Task: Create a Event with Upload Cover Image "pic.webp".
Action: Mouse moved to (628, 72)
Screenshot: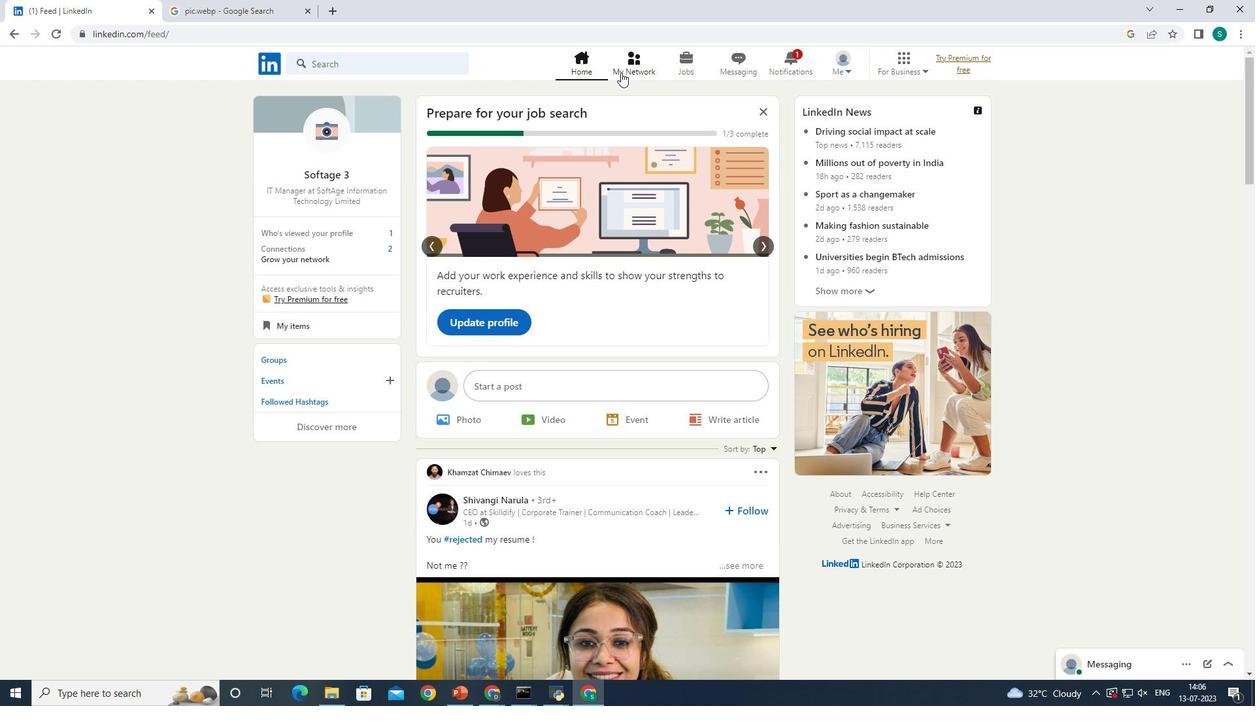 
Action: Mouse pressed left at (628, 72)
Screenshot: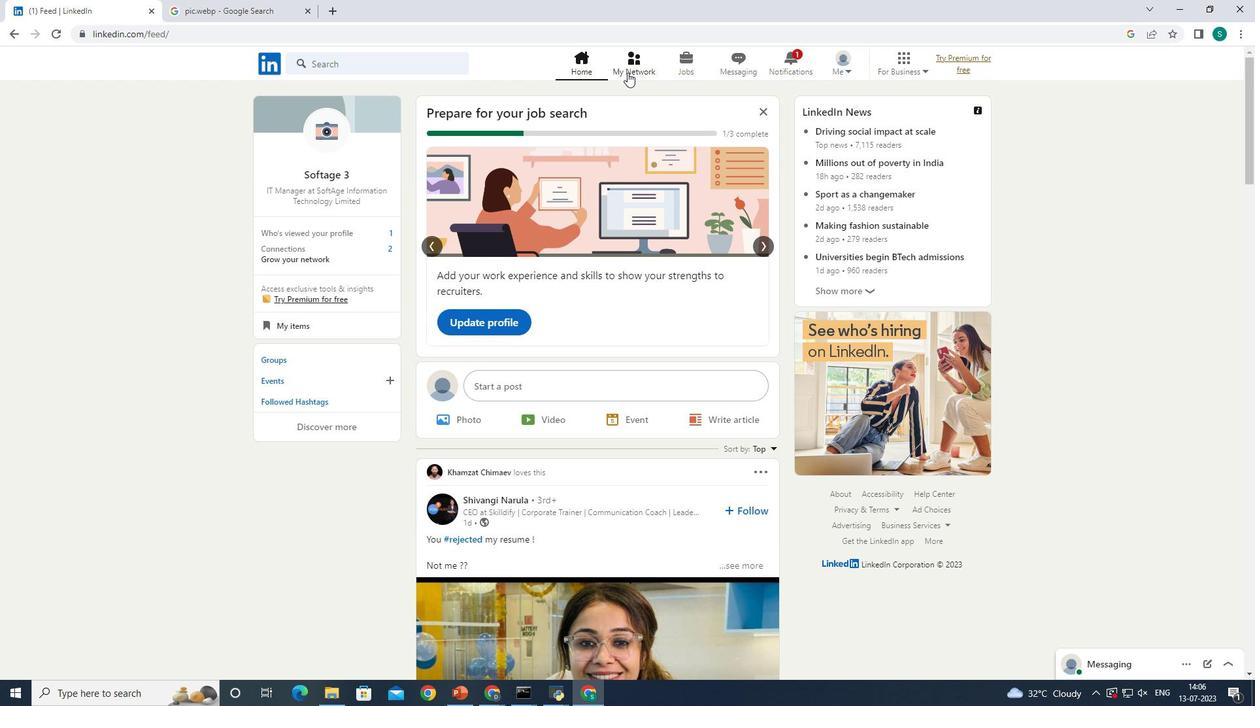 
Action: Mouse moved to (334, 242)
Screenshot: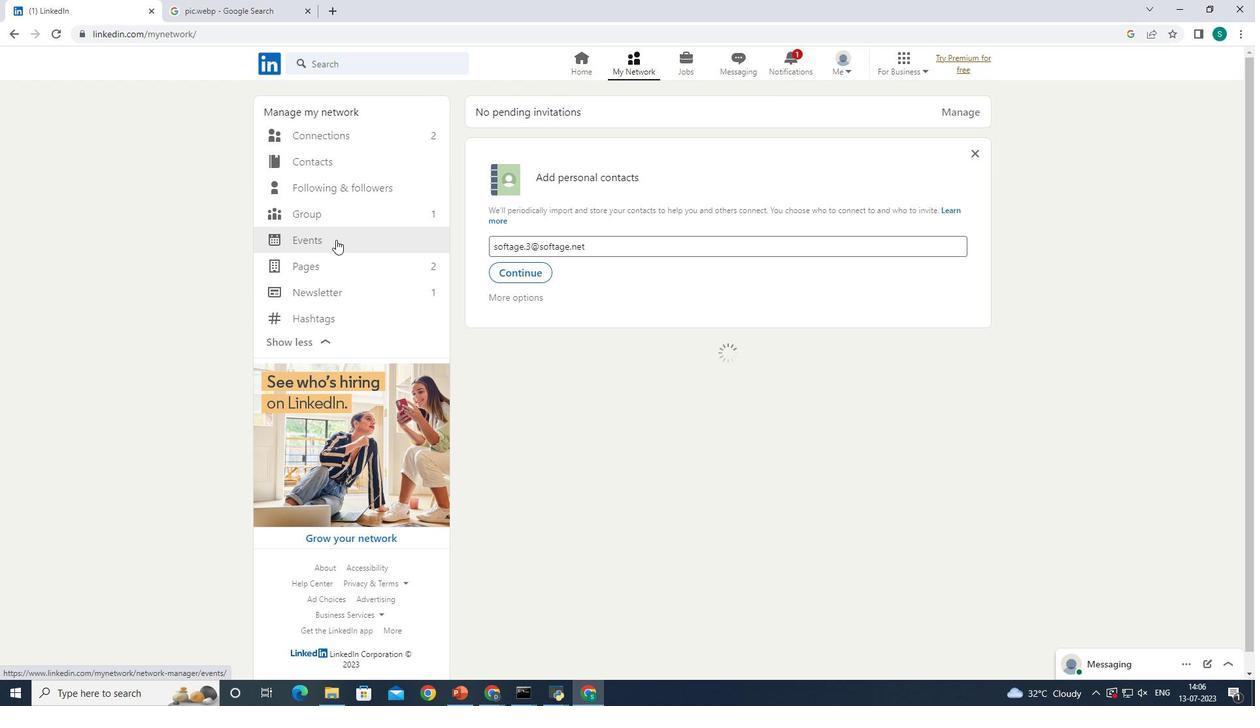 
Action: Mouse pressed left at (334, 242)
Screenshot: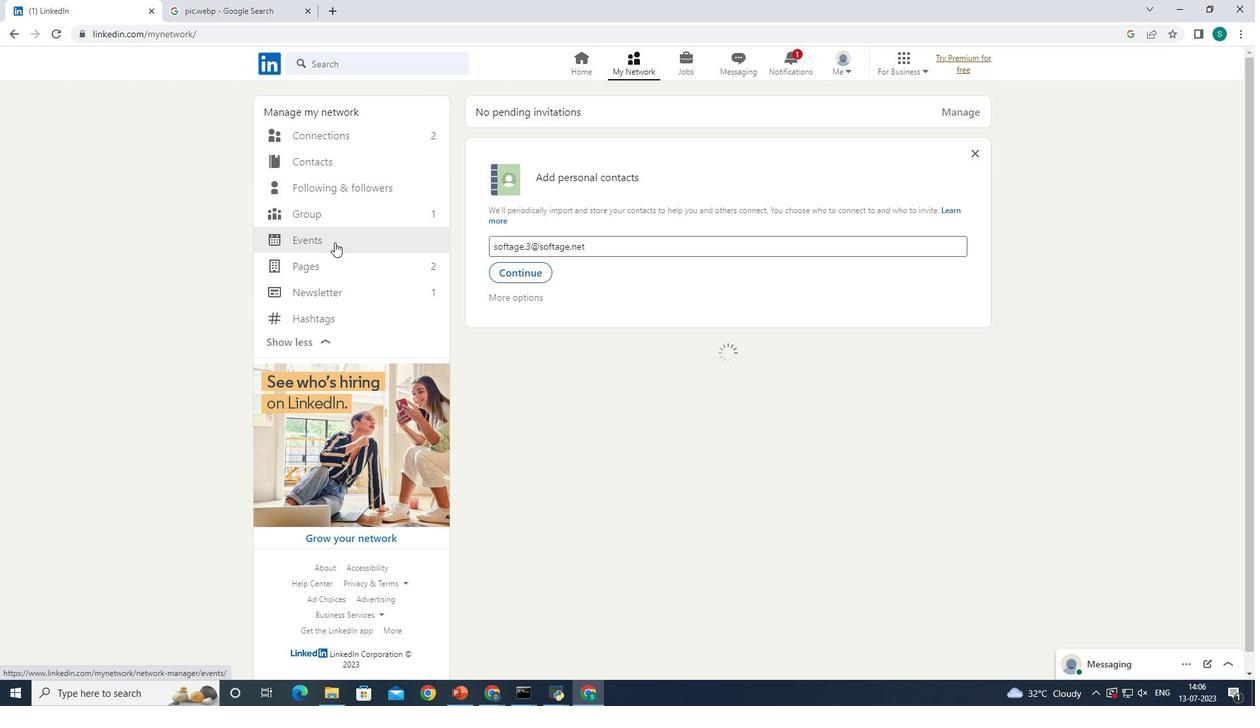 
Action: Mouse moved to (302, 238)
Screenshot: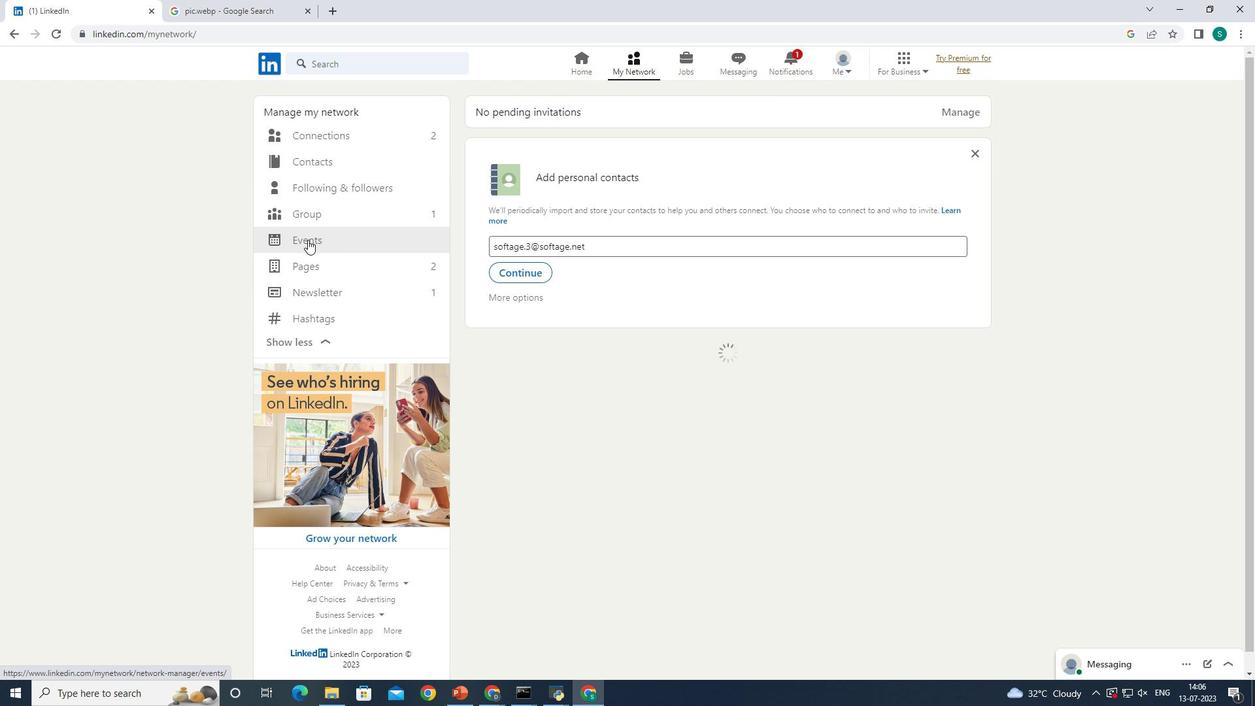 
Action: Mouse pressed left at (302, 238)
Screenshot: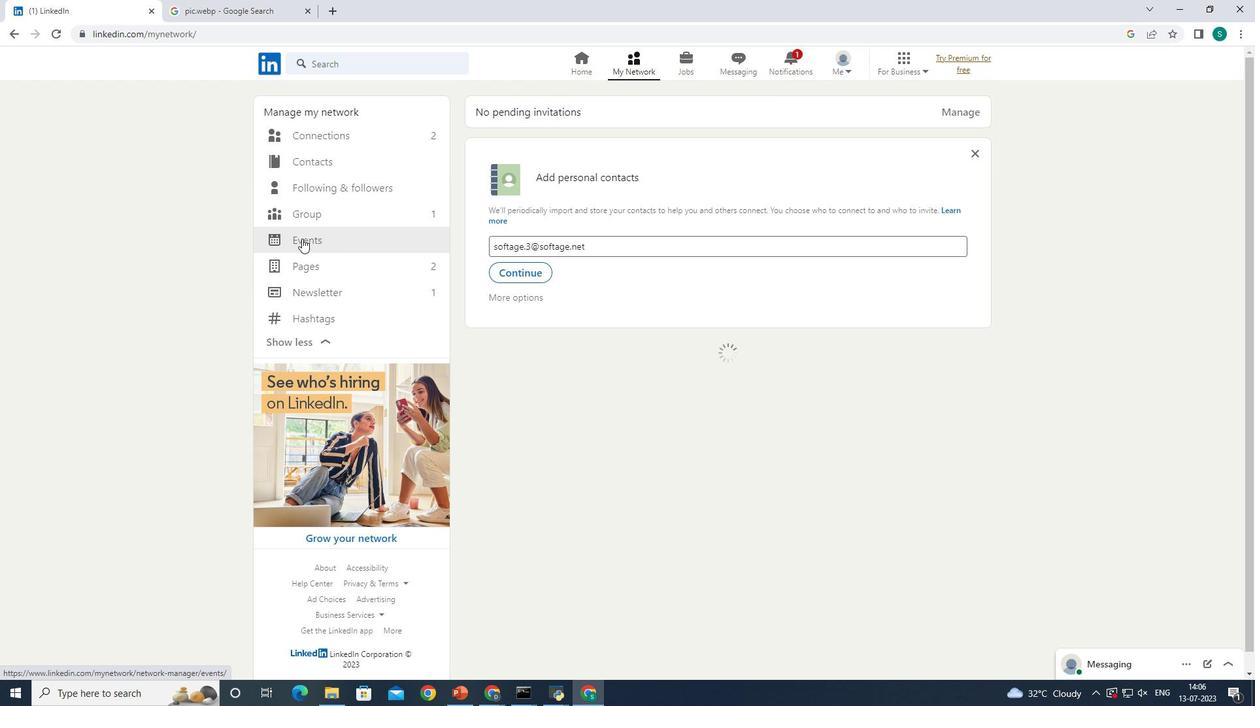 
Action: Mouse moved to (767, 110)
Screenshot: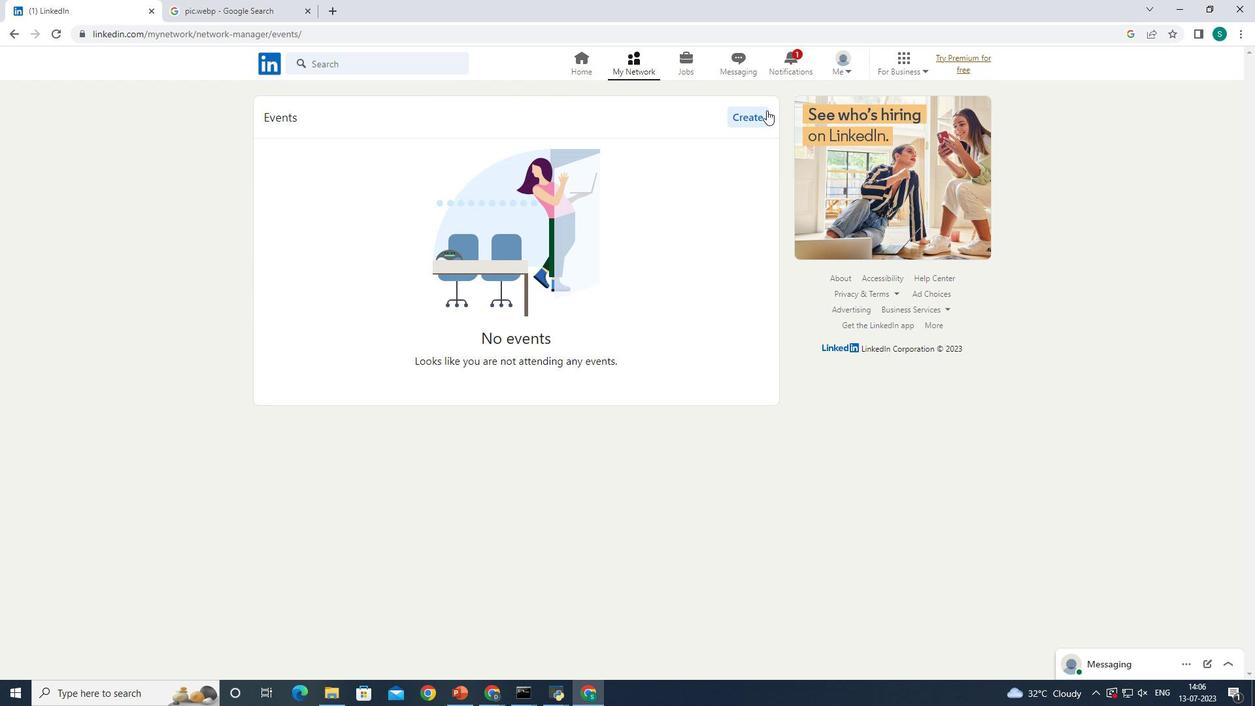 
Action: Mouse pressed left at (767, 110)
Screenshot: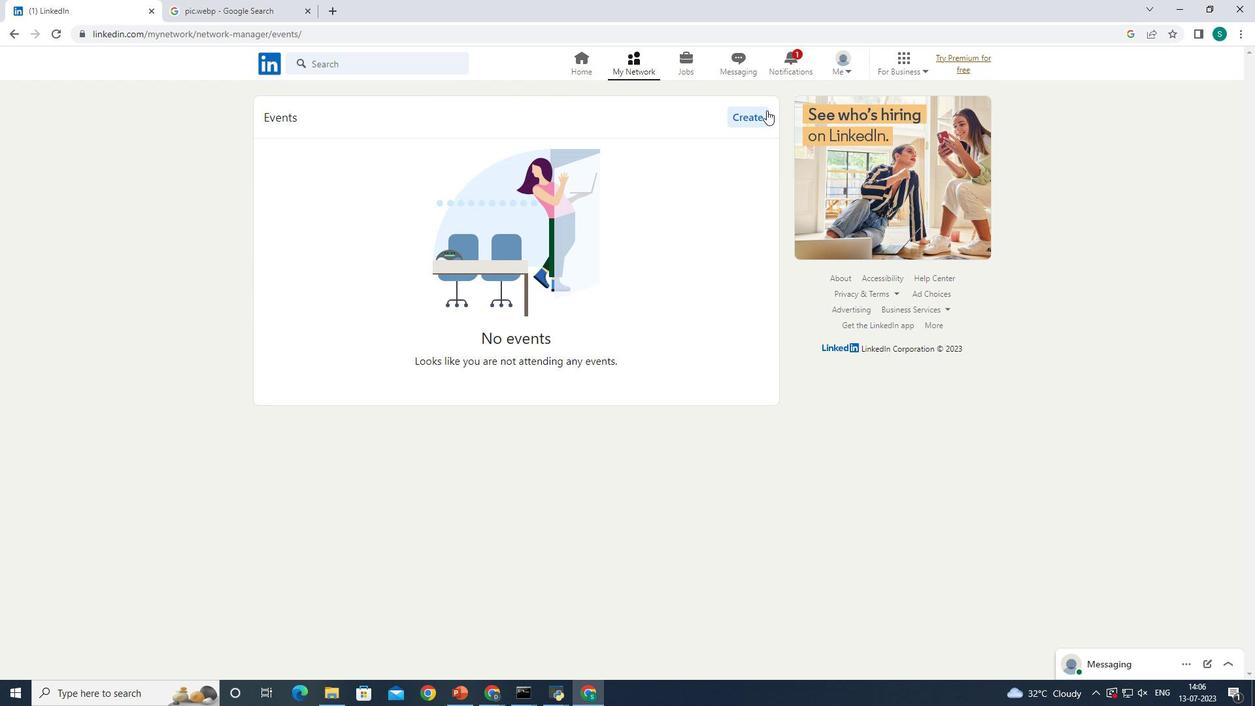 
Action: Mouse moved to (644, 236)
Screenshot: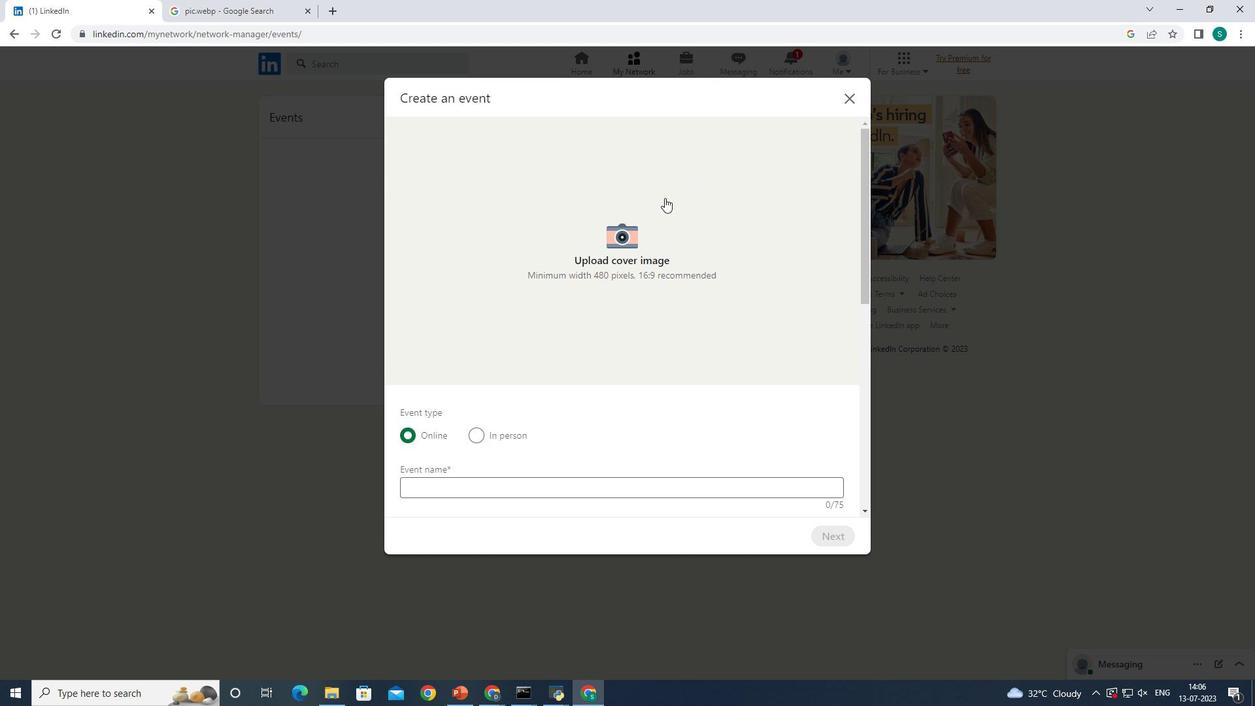 
Action: Mouse pressed left at (644, 236)
Screenshot: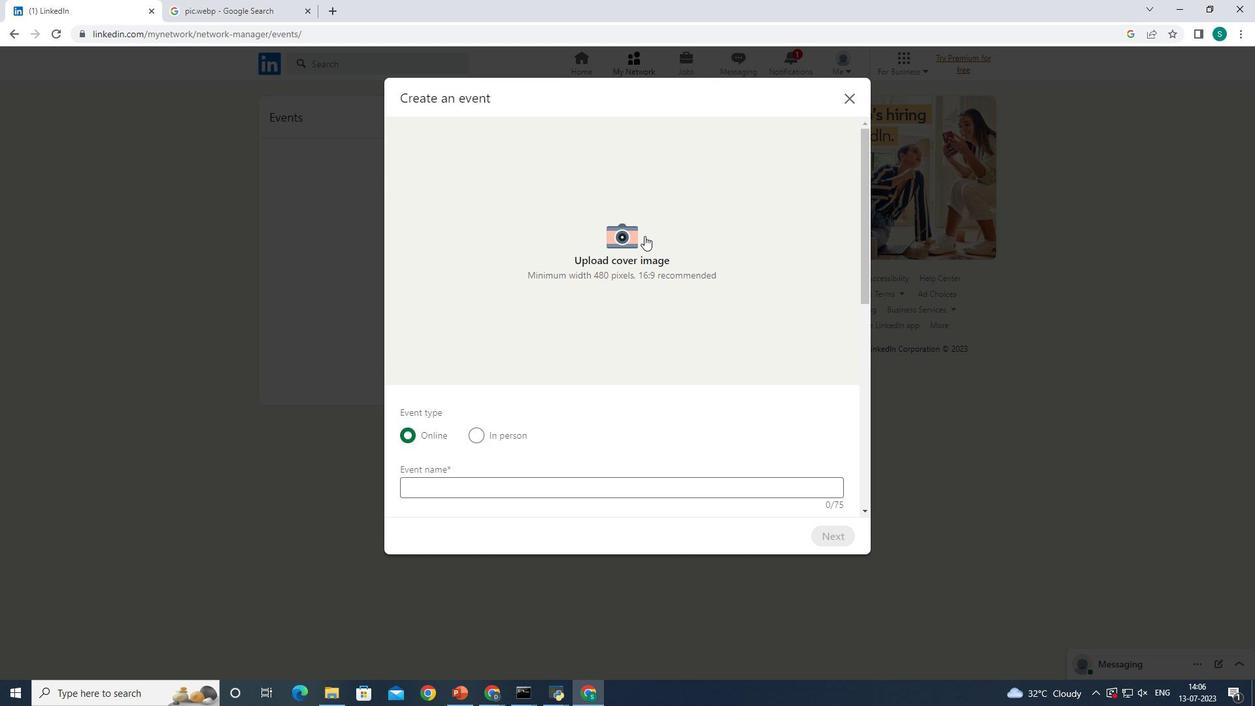
Action: Mouse moved to (173, 134)
Screenshot: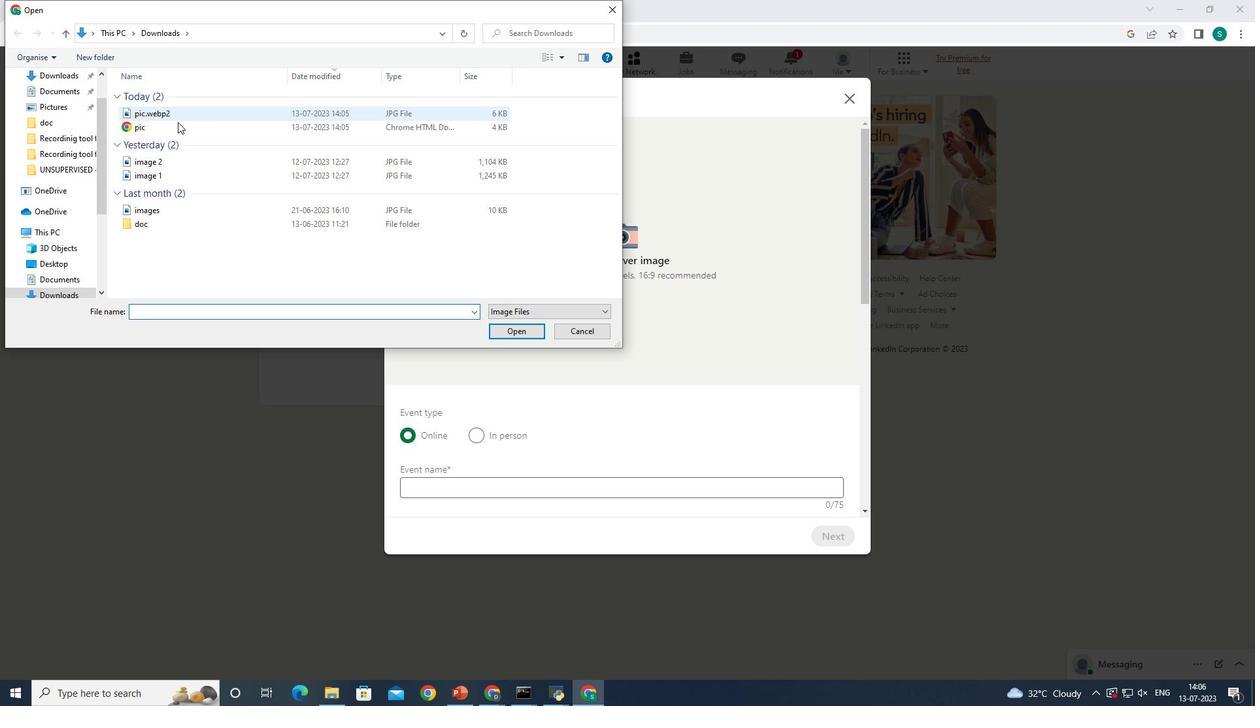 
Action: Mouse pressed left at (173, 134)
Screenshot: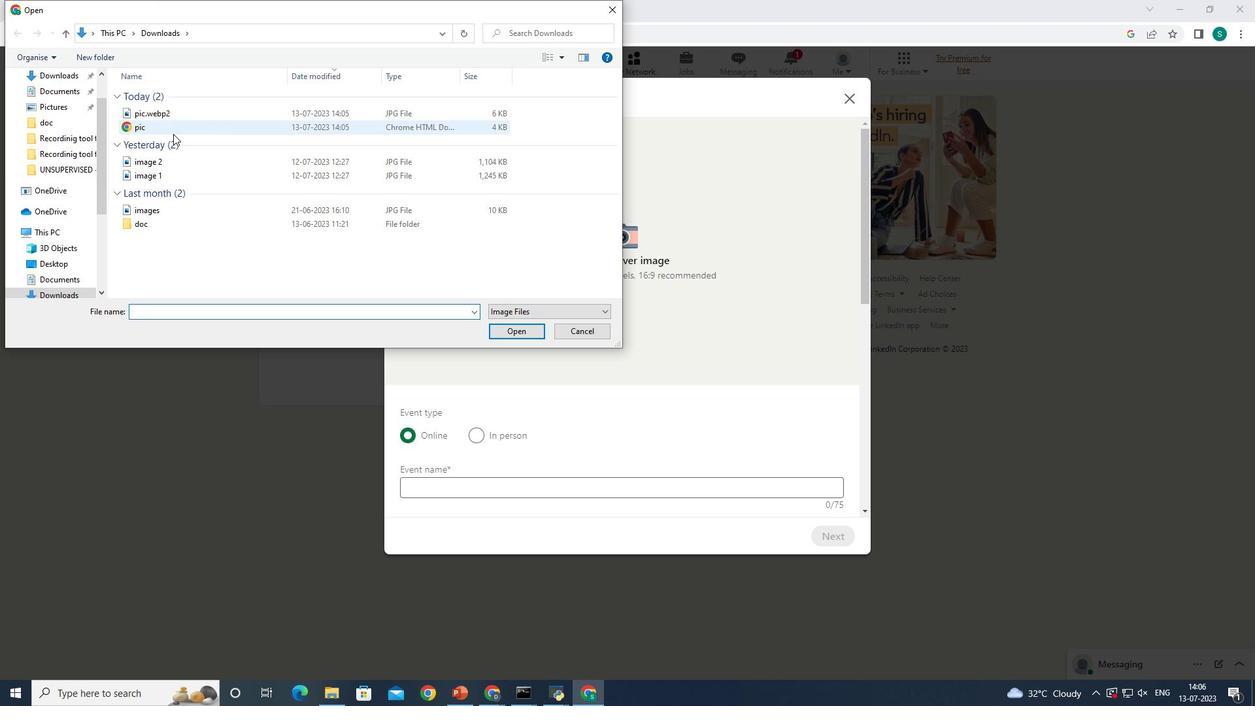
Action: Mouse moved to (516, 328)
Screenshot: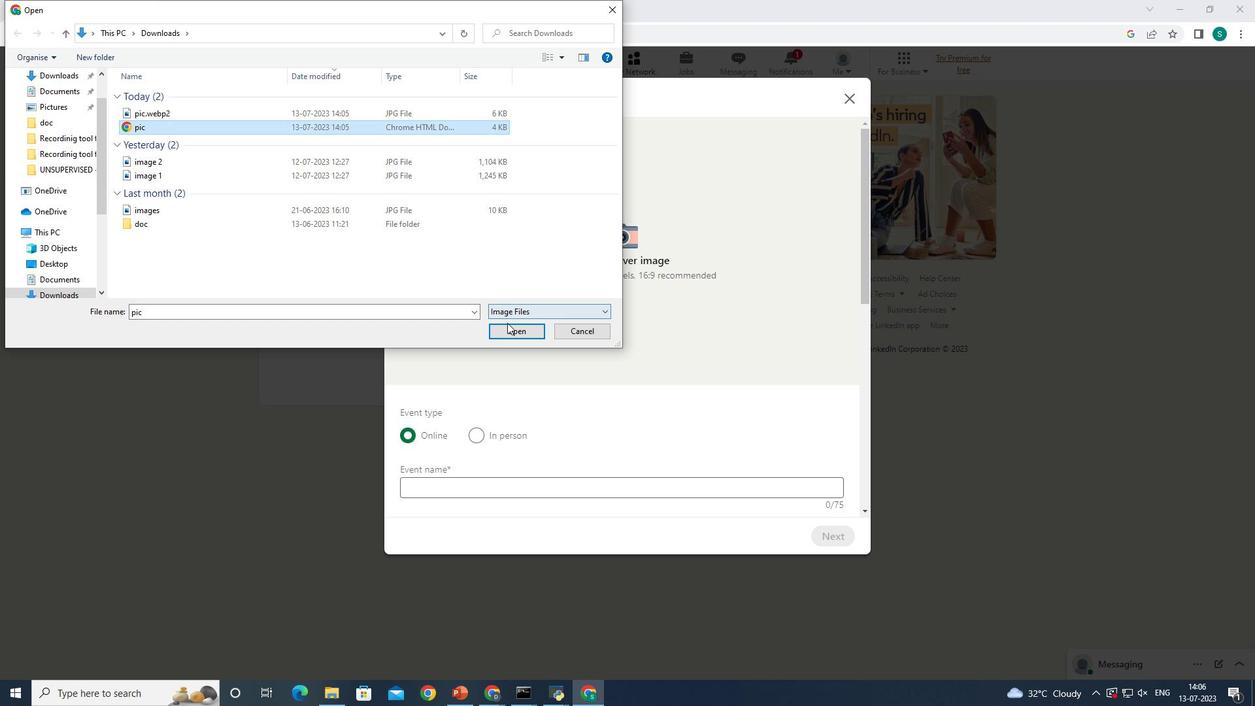 
Action: Mouse pressed left at (516, 328)
Screenshot: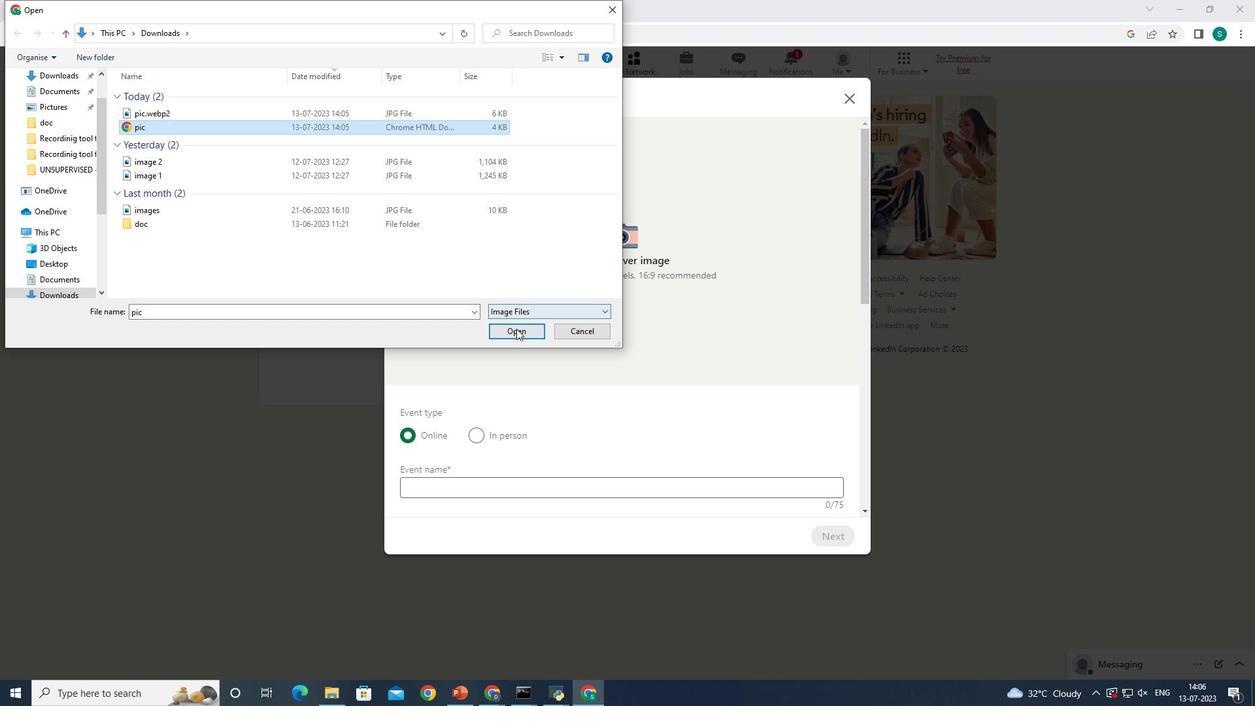 
Action: Mouse moved to (835, 494)
Screenshot: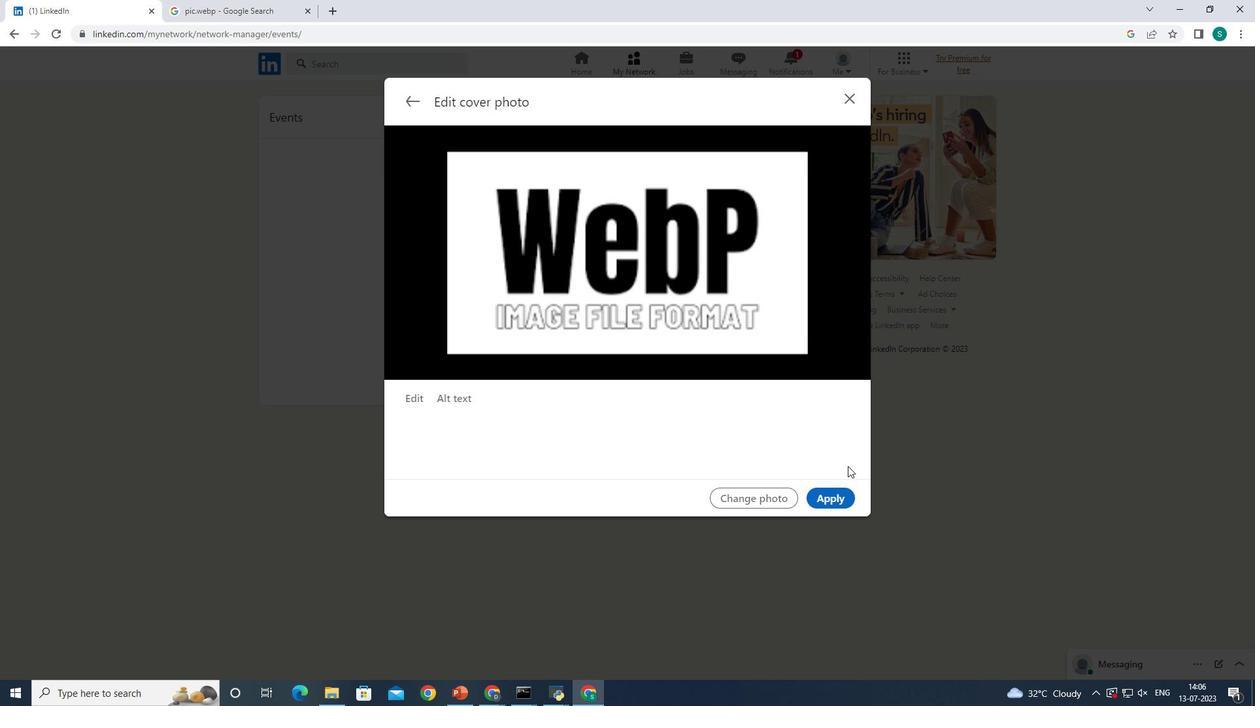 
Action: Mouse pressed left at (835, 494)
Screenshot: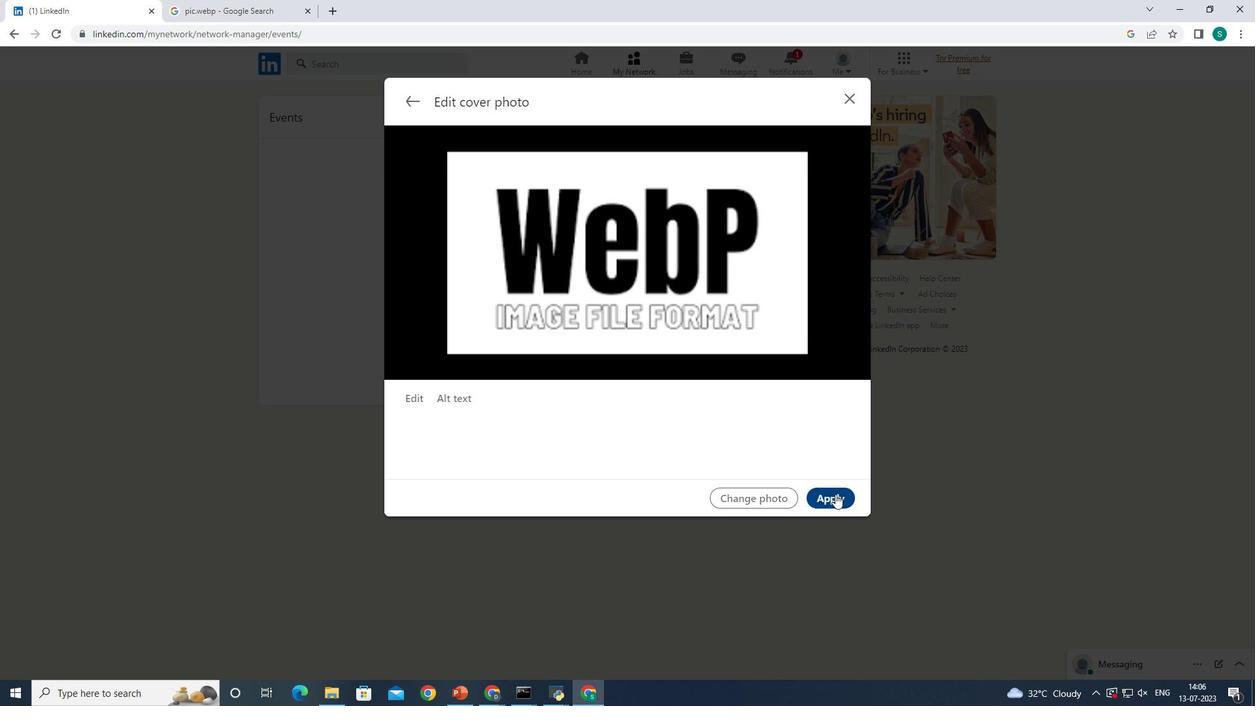 
Action: Mouse moved to (605, 256)
Screenshot: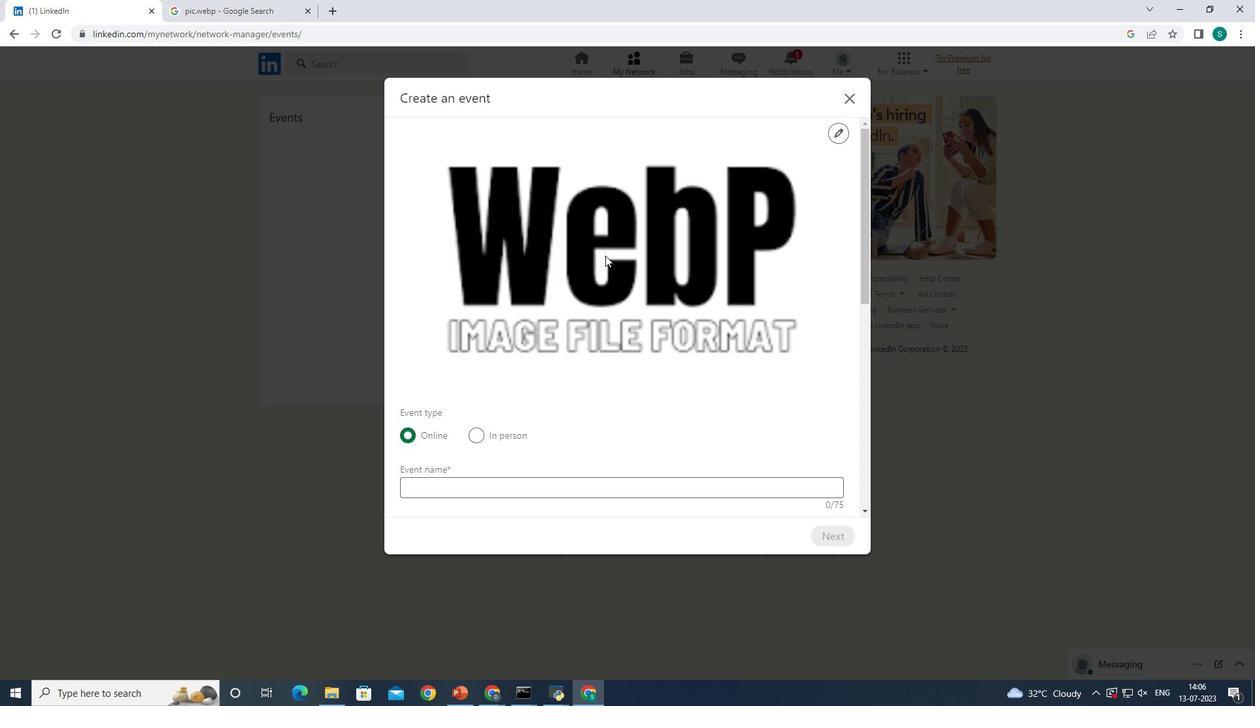 
